 Task: Change the button background color to "1874F5".
Action: Mouse moved to (1009, 284)
Screenshot: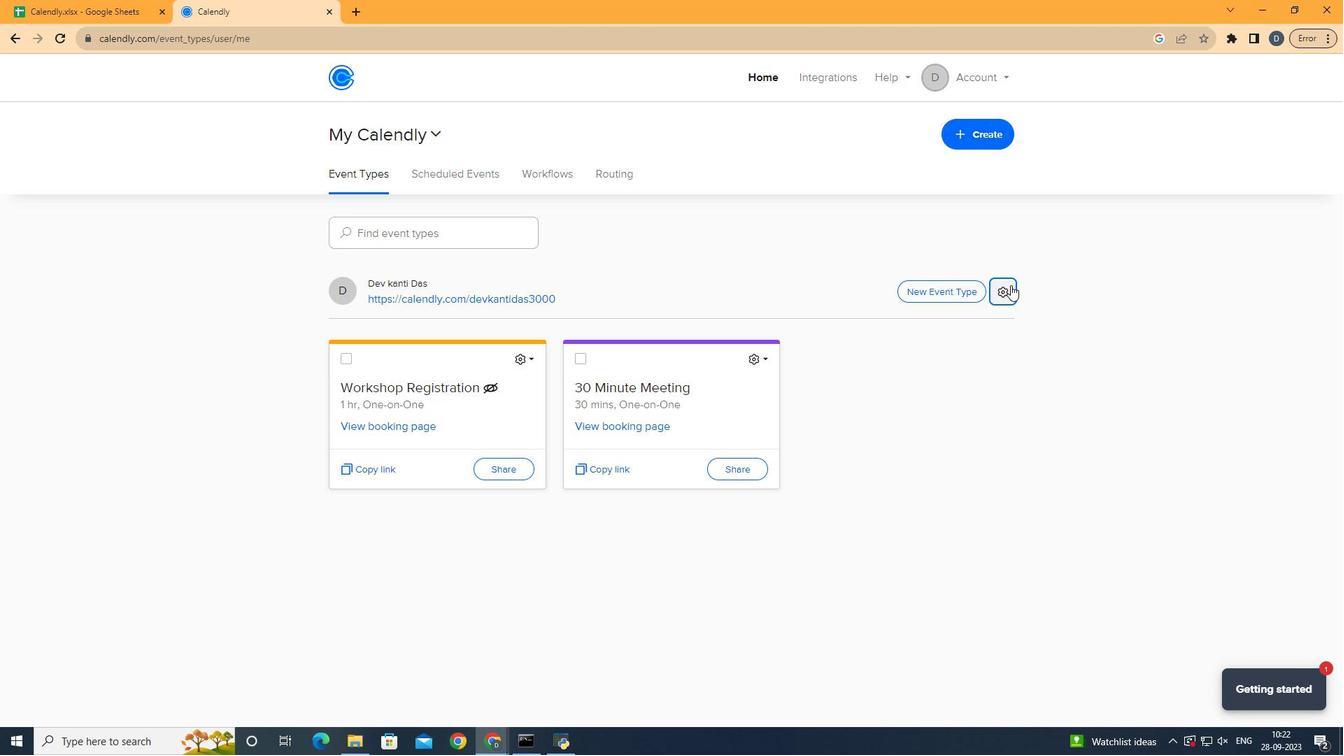 
Action: Mouse pressed left at (1009, 284)
Screenshot: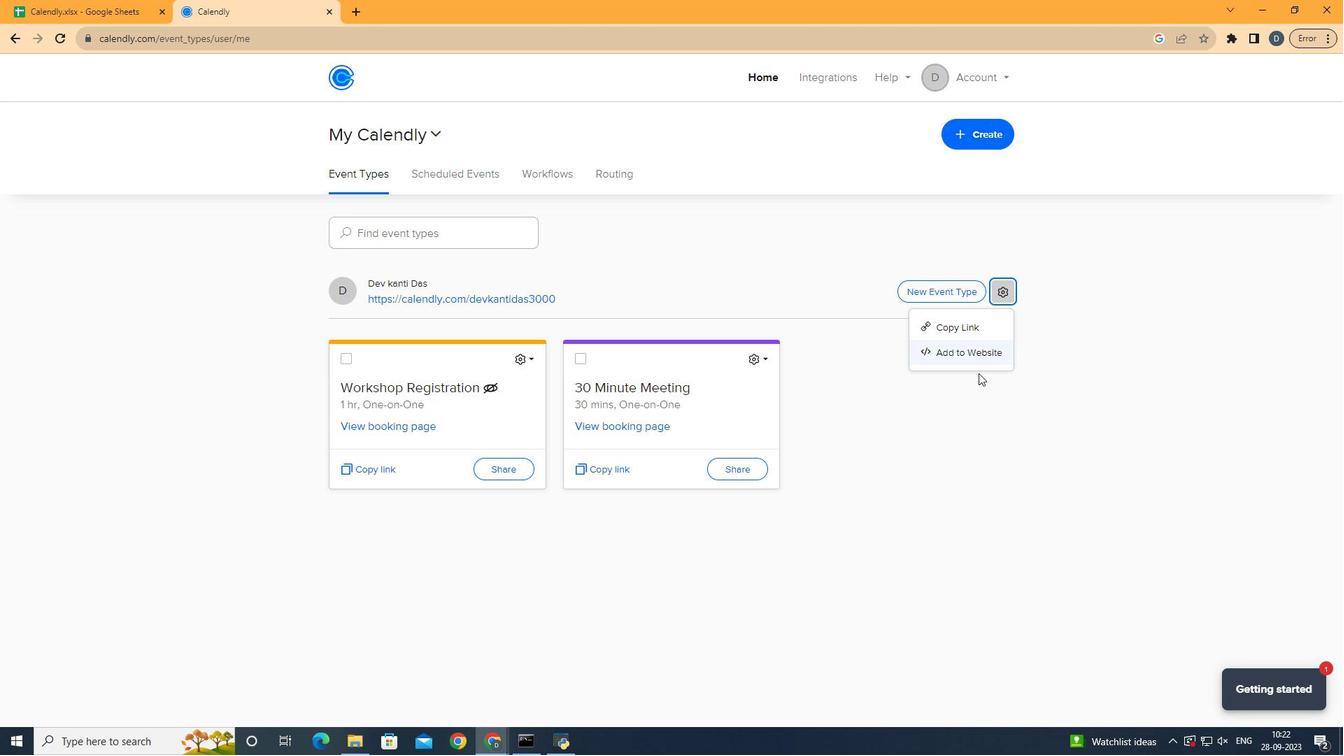 
Action: Mouse moved to (961, 356)
Screenshot: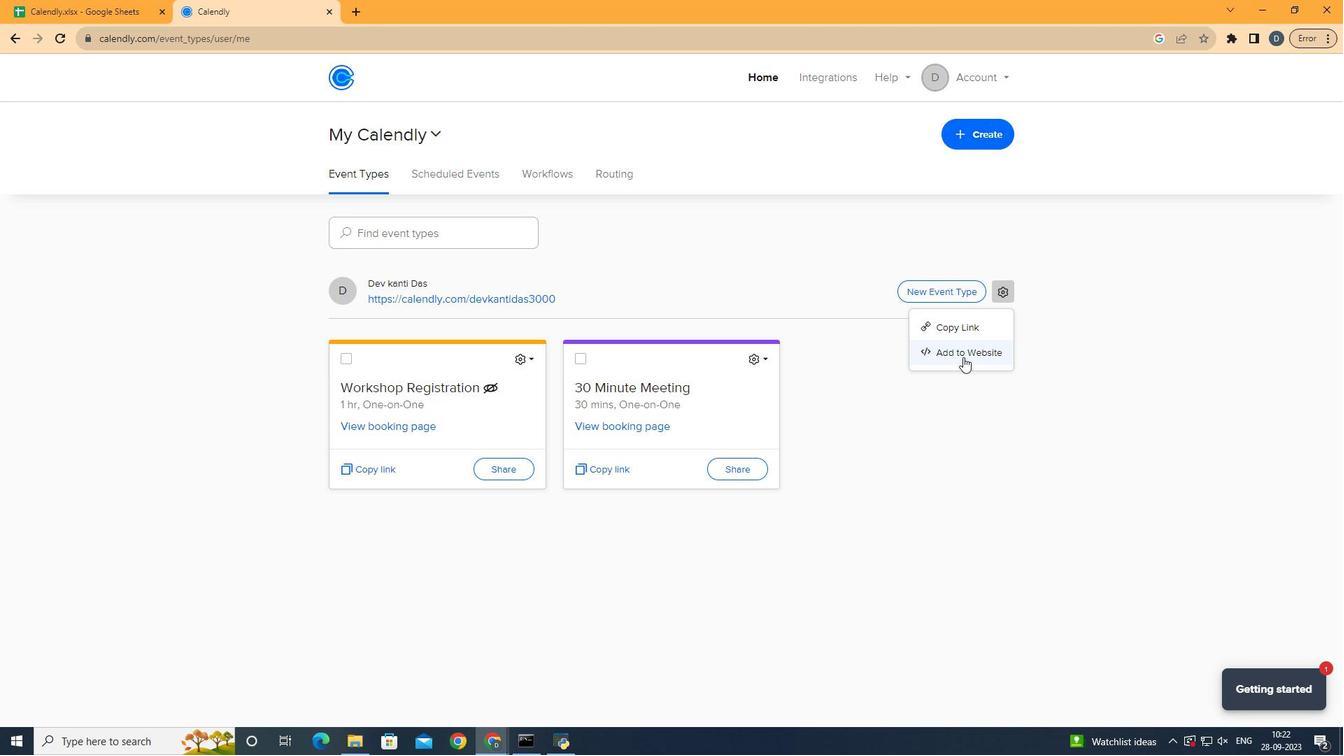 
Action: Mouse pressed left at (961, 356)
Screenshot: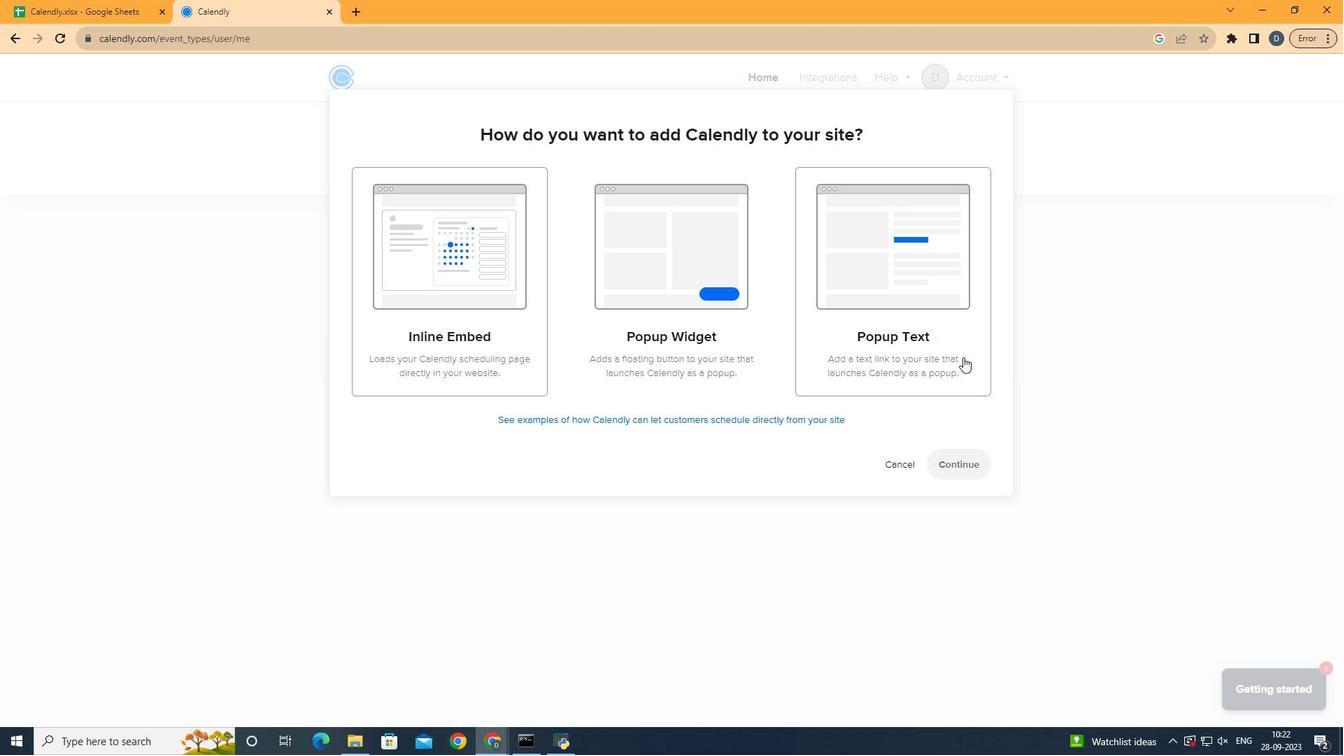 
Action: Mouse moved to (693, 309)
Screenshot: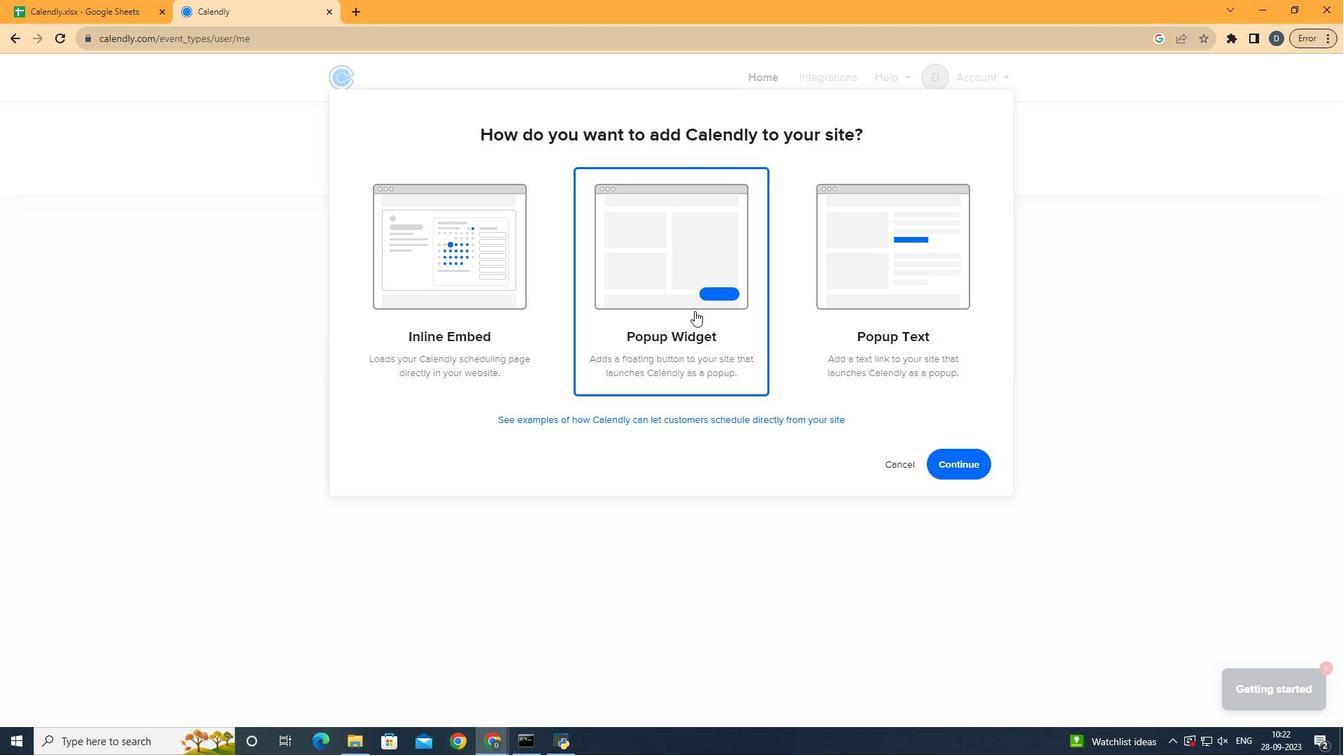 
Action: Mouse pressed left at (693, 309)
Screenshot: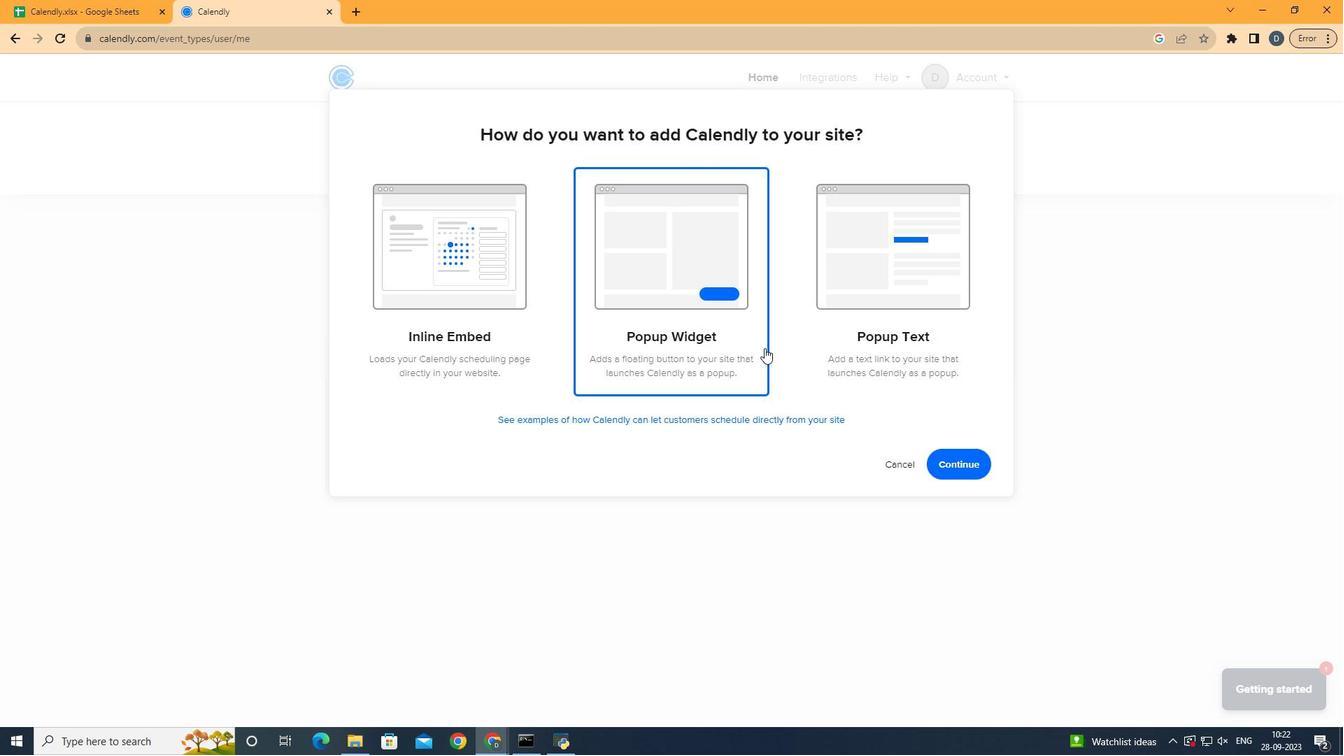 
Action: Mouse moved to (977, 471)
Screenshot: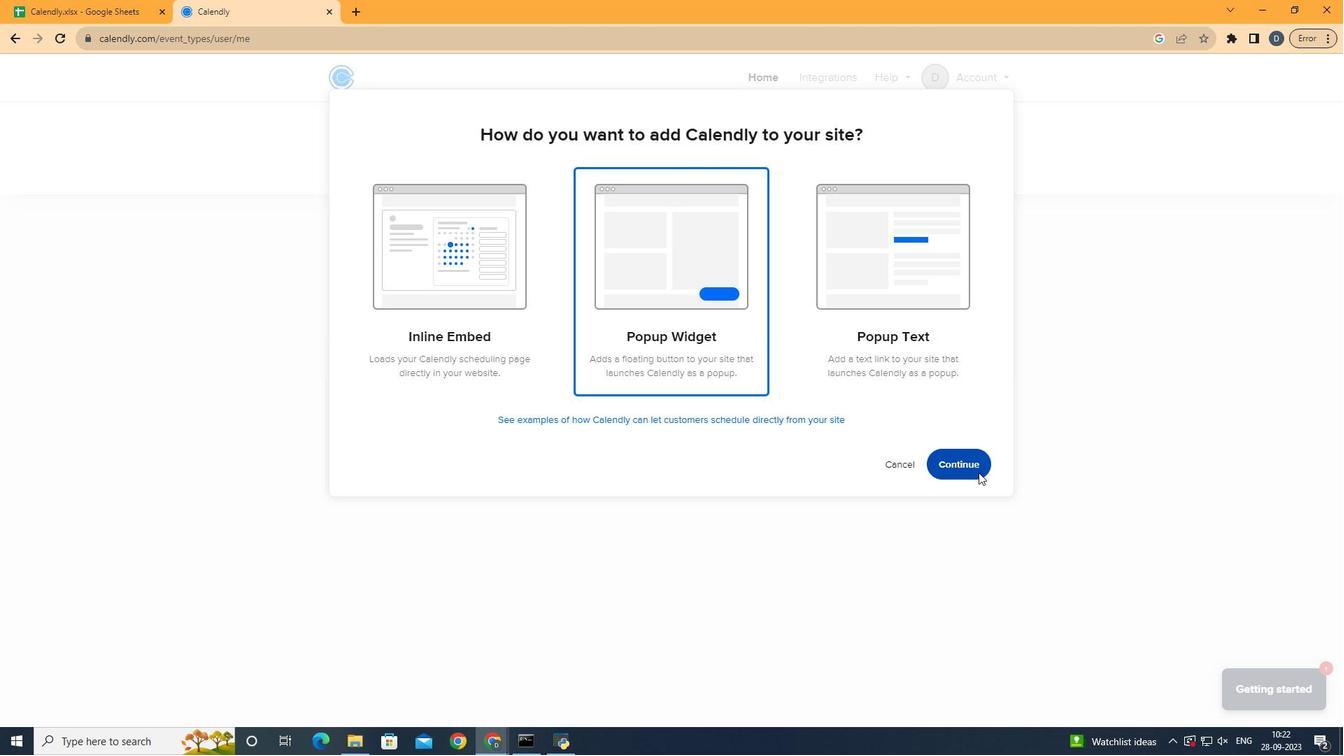 
Action: Mouse pressed left at (977, 471)
Screenshot: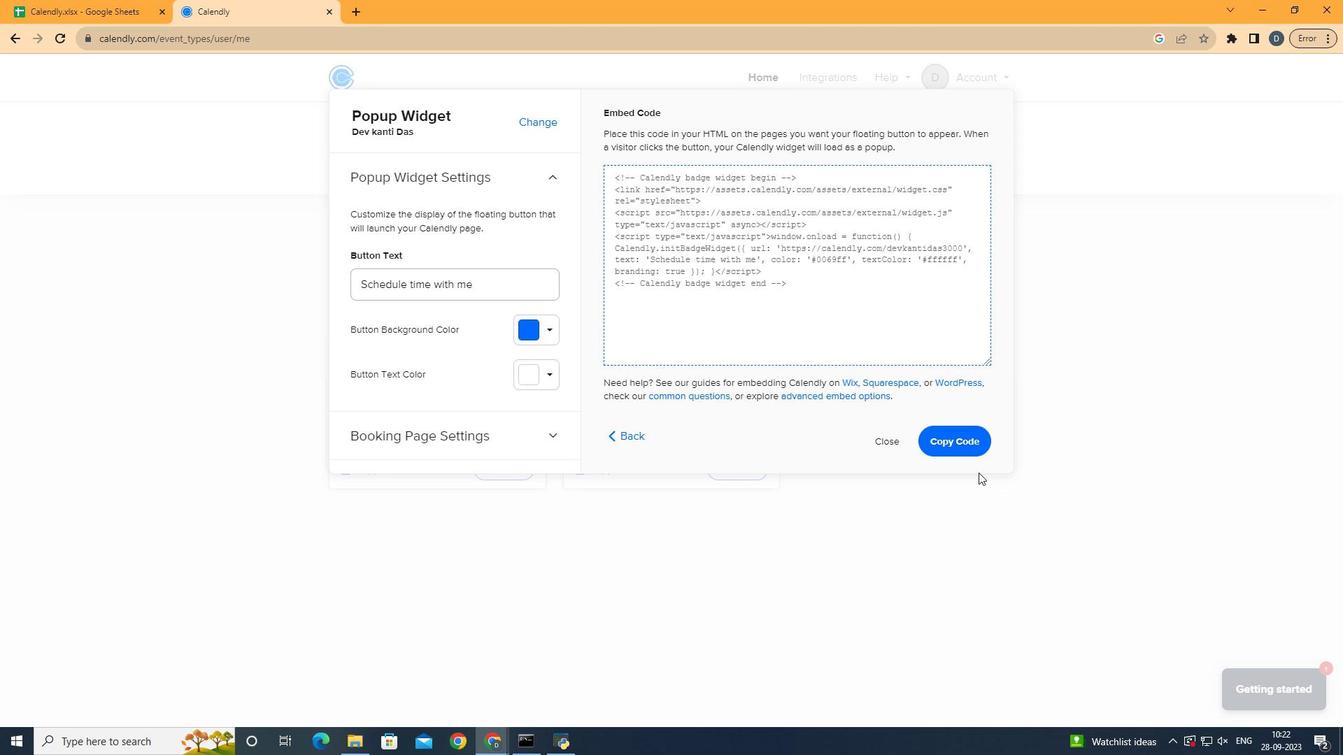 
Action: Mouse moved to (534, 328)
Screenshot: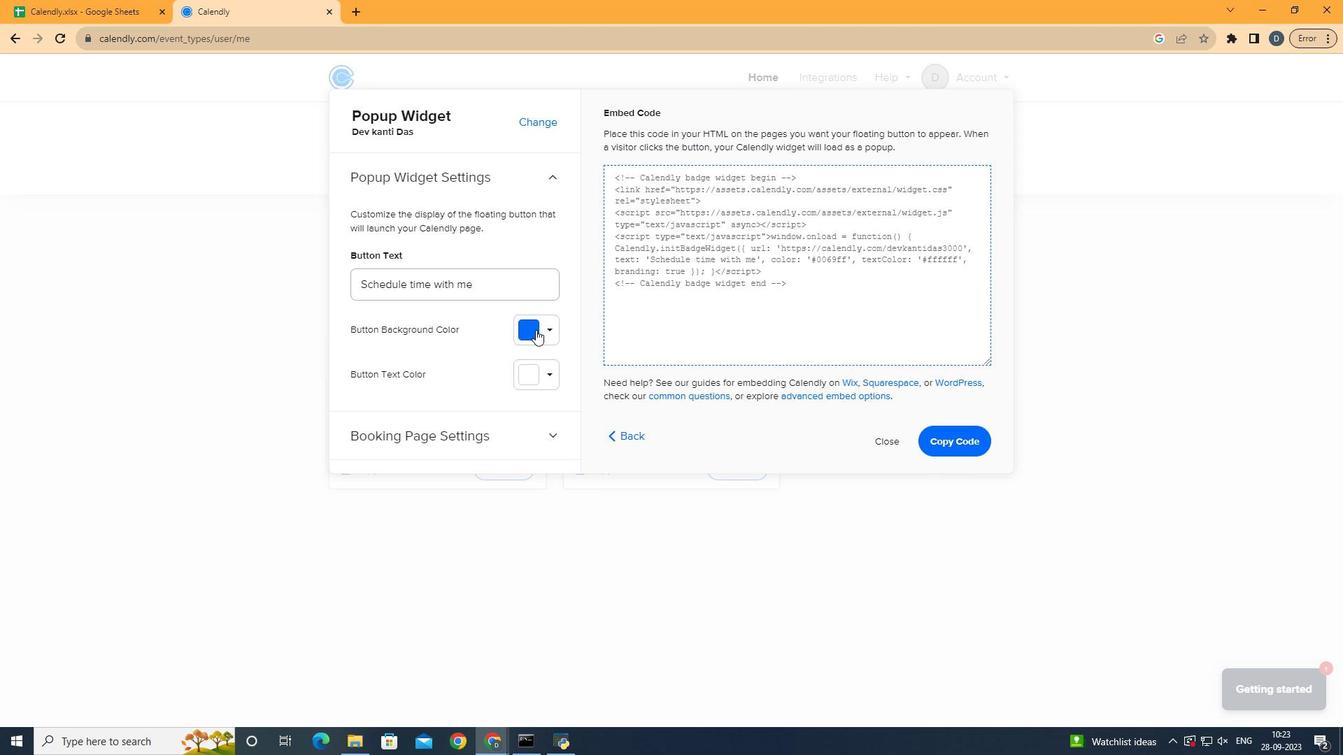 
Action: Mouse pressed left at (534, 328)
Screenshot: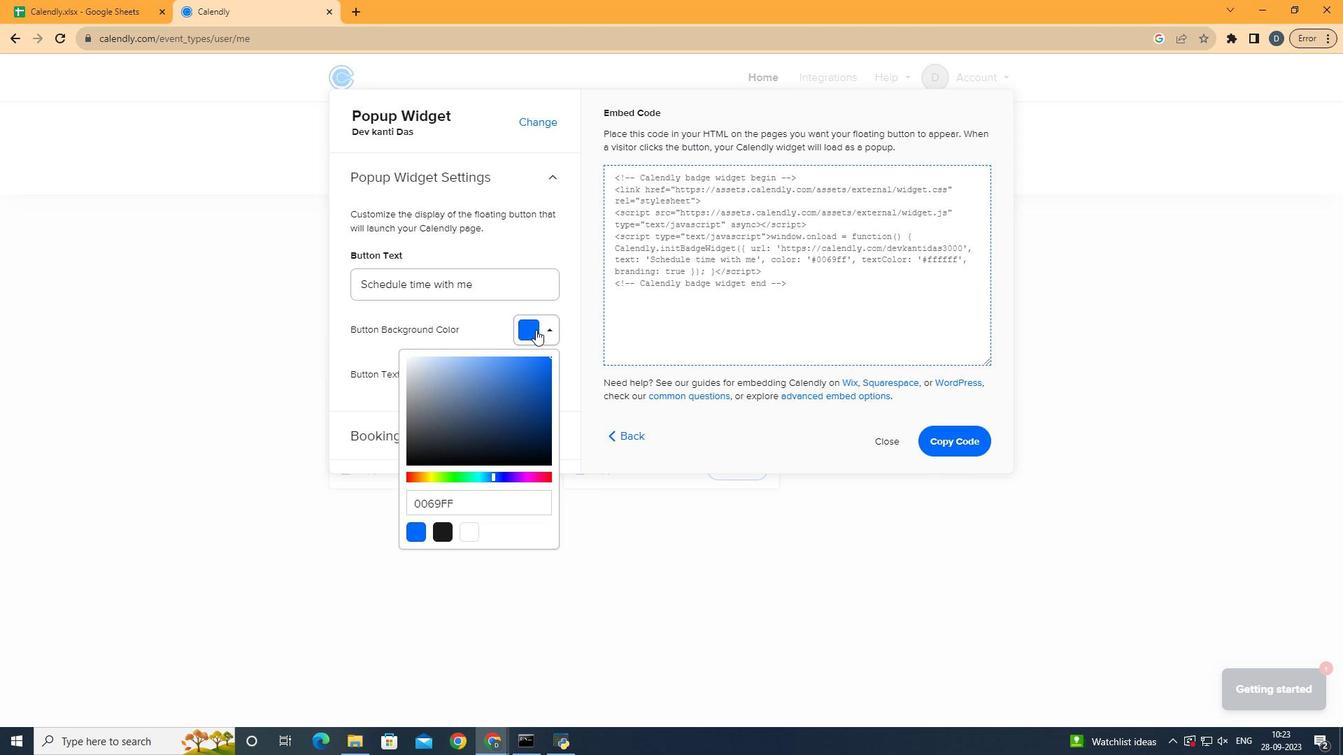 
Action: Mouse moved to (454, 507)
Screenshot: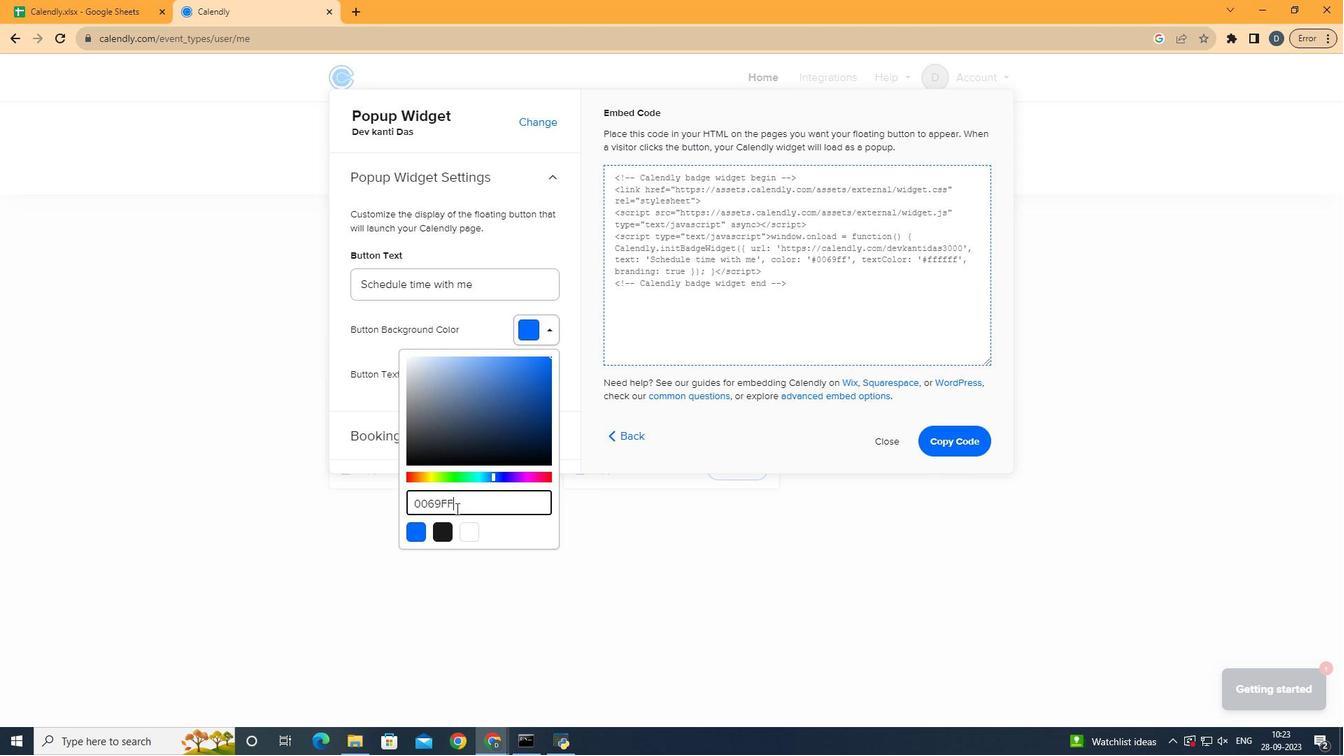 
Action: Mouse pressed left at (454, 507)
Screenshot: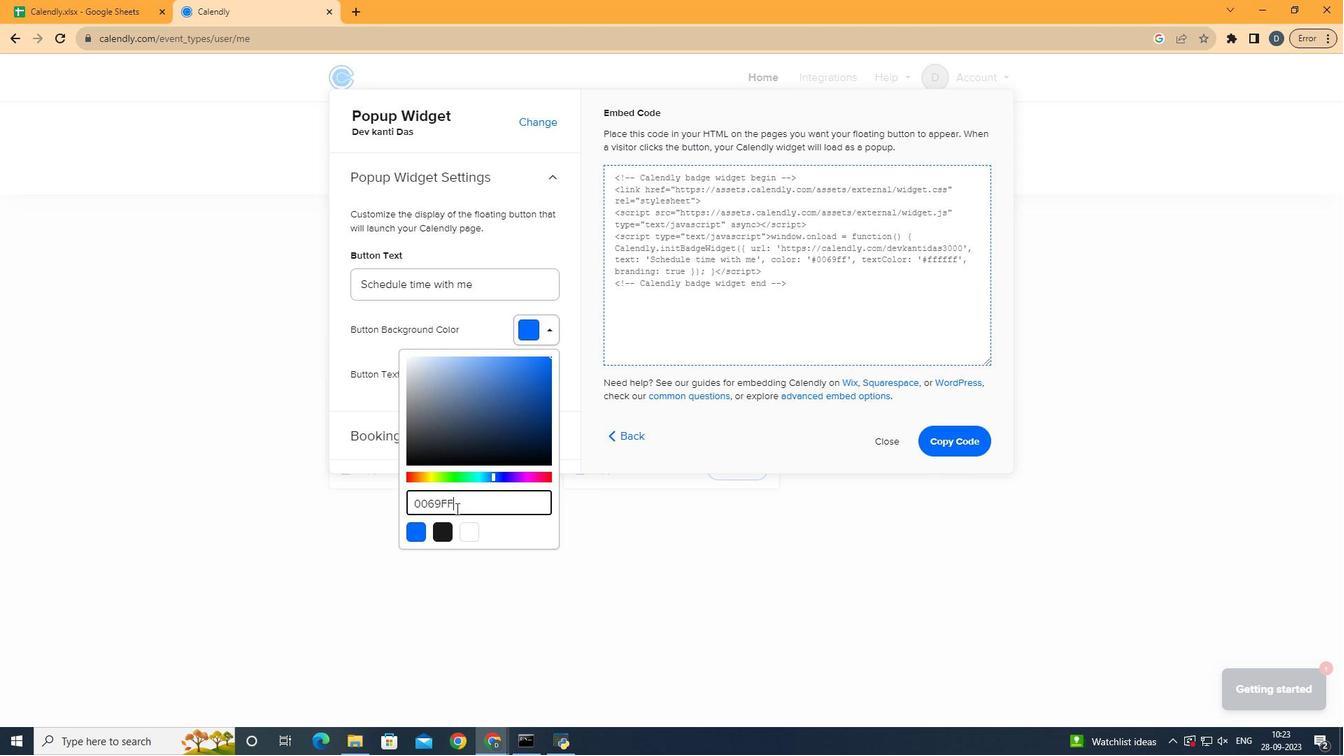 
Action: Key pressed <Key.backspace><Key.backspace><Key.backspace><Key.backspace><Key.backspace><Key.backspace>1874<Key.shift>F5
Screenshot: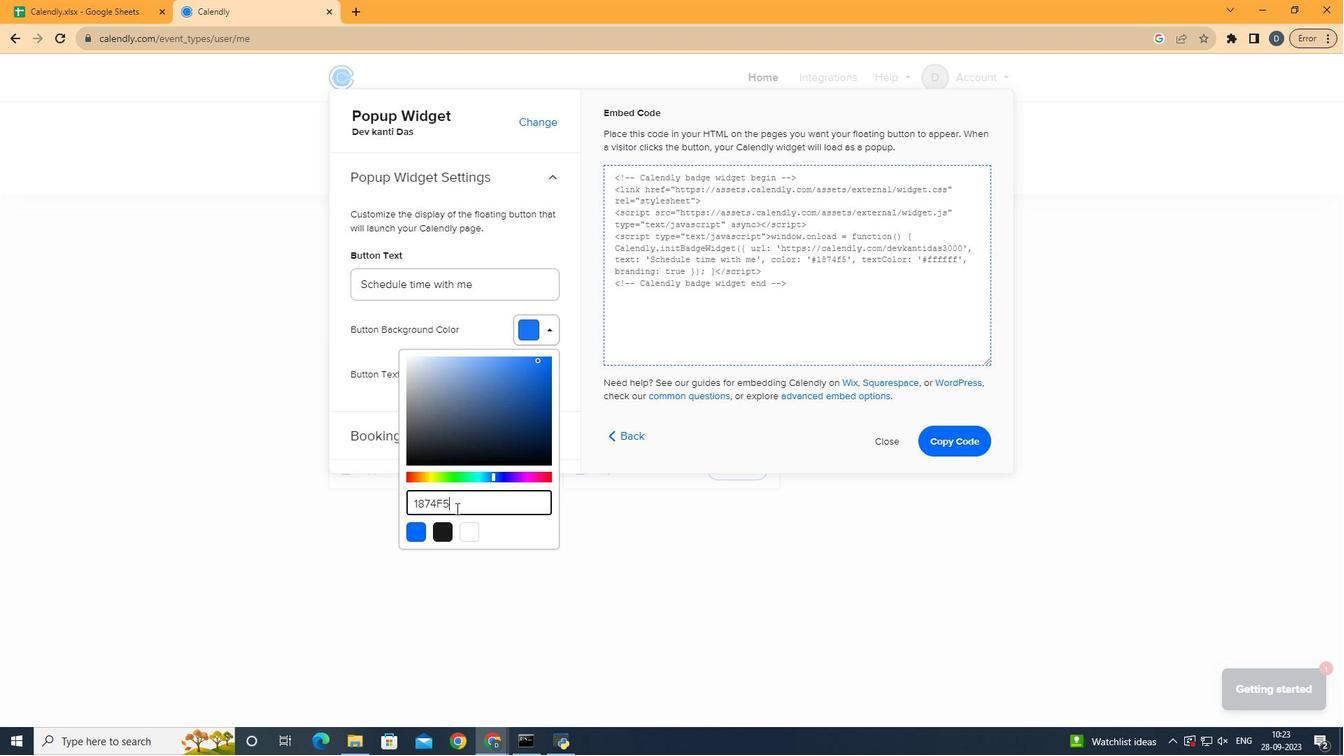 
Action: Mouse moved to (510, 528)
Screenshot: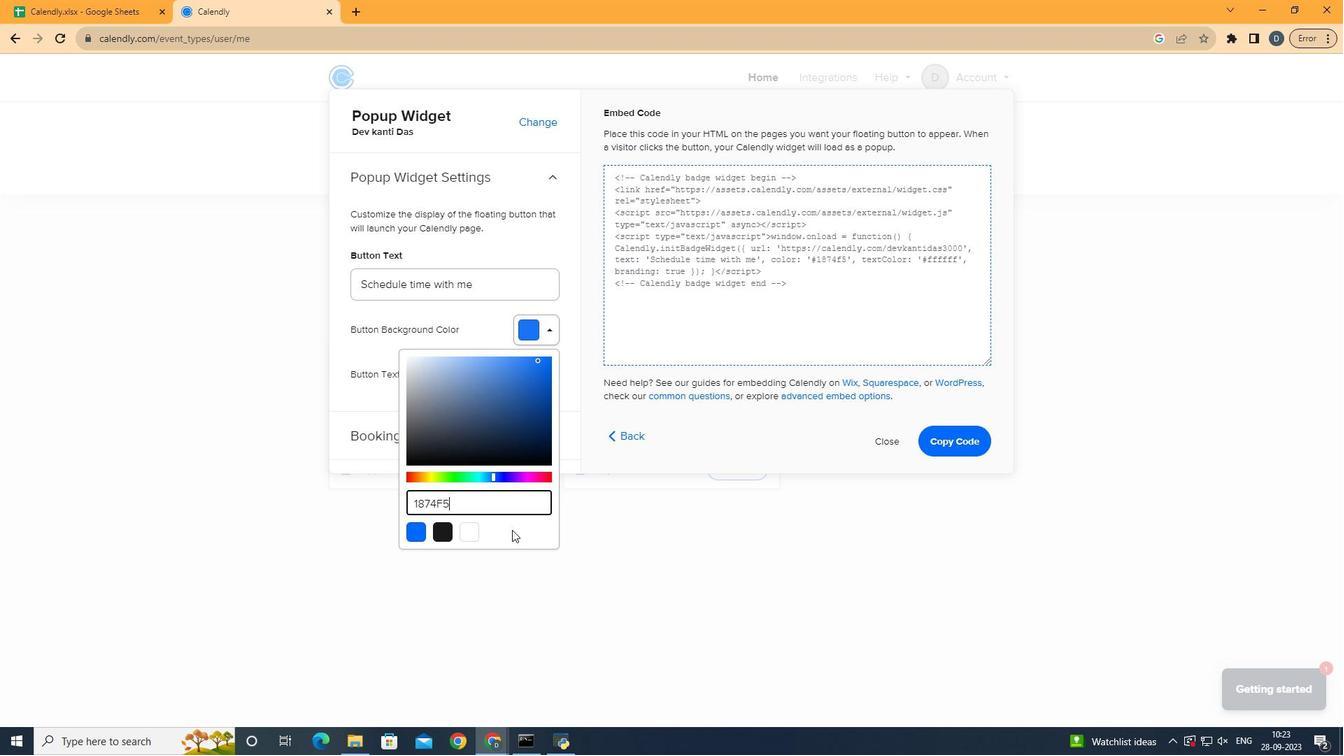 
